 Task: Insert the image as the watermark of "Mark Zuckerberg" Google drive.
Action: Mouse moved to (89, 71)
Screenshot: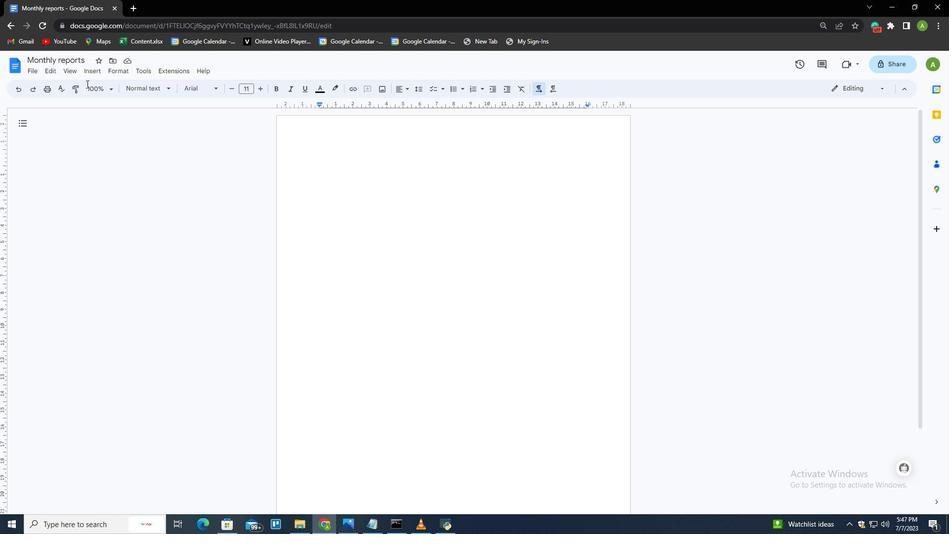 
Action: Mouse pressed left at (89, 71)
Screenshot: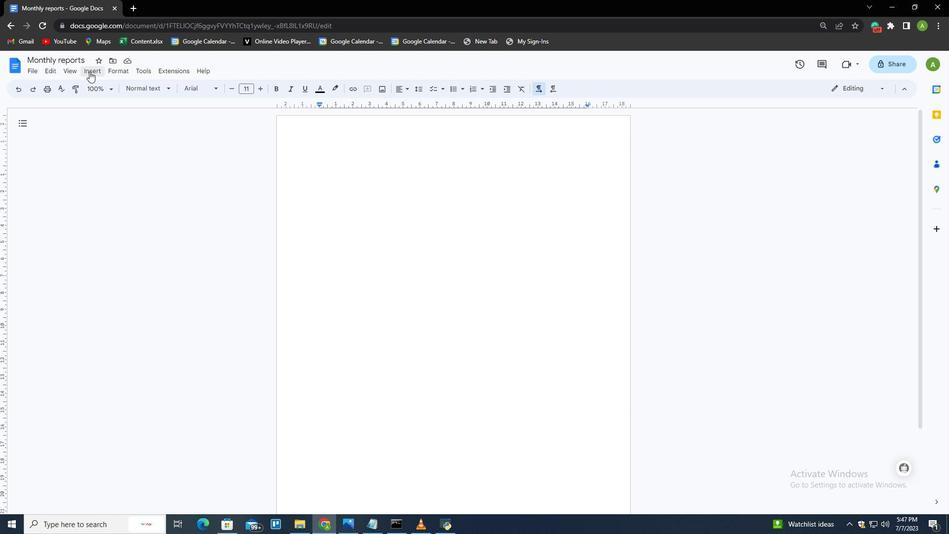 
Action: Mouse moved to (111, 277)
Screenshot: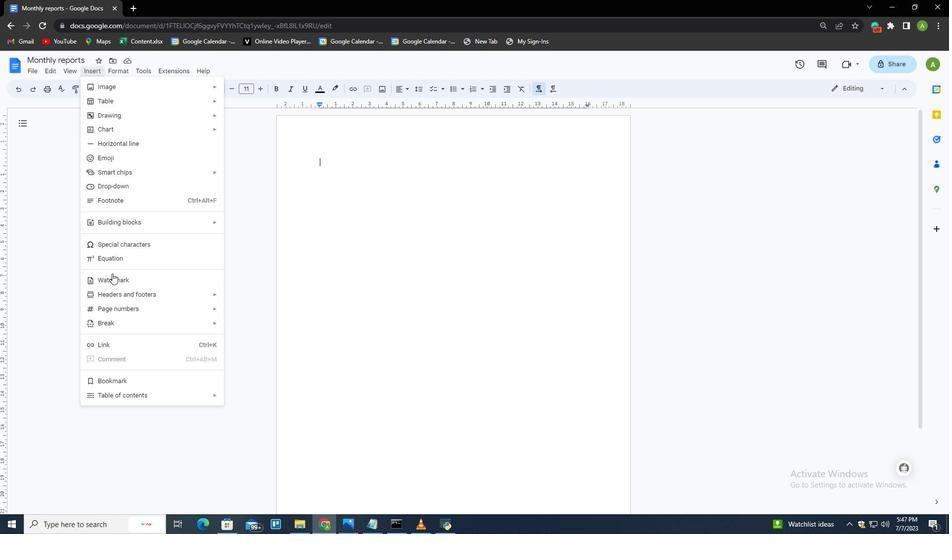 
Action: Mouse pressed left at (111, 277)
Screenshot: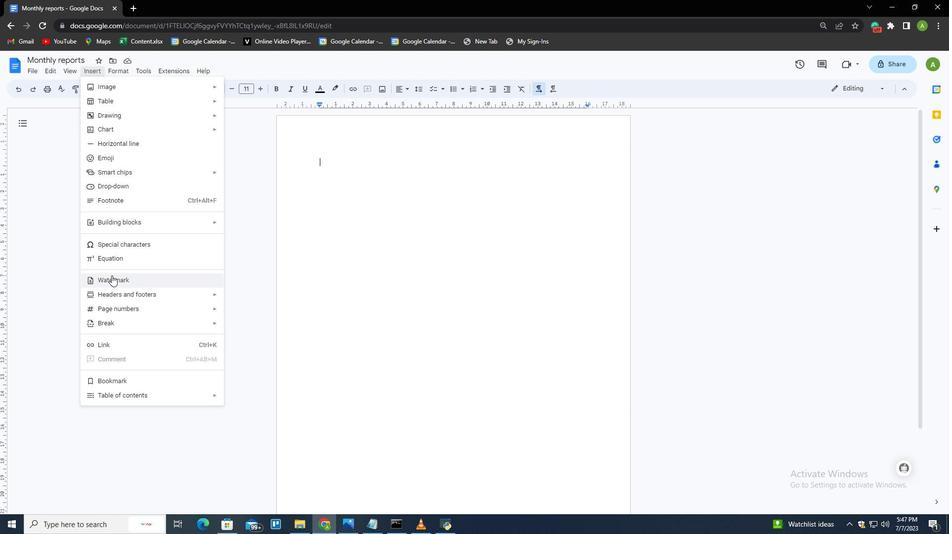 
Action: Mouse moved to (840, 183)
Screenshot: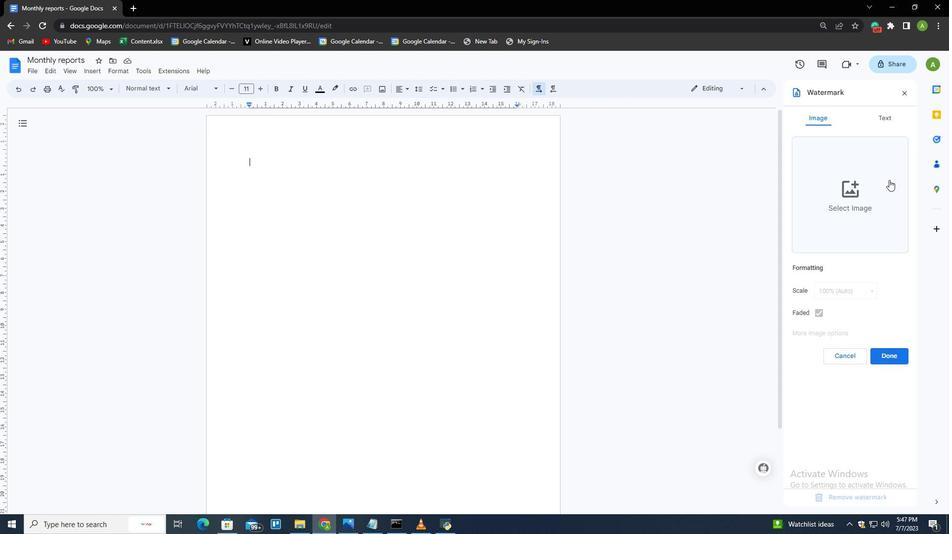 
Action: Mouse pressed left at (840, 183)
Screenshot: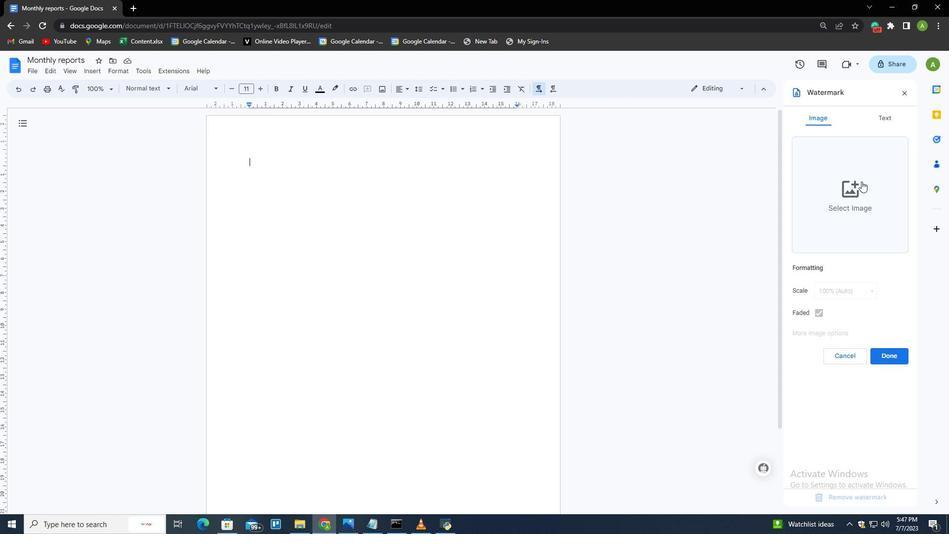 
Action: Mouse moved to (319, 128)
Screenshot: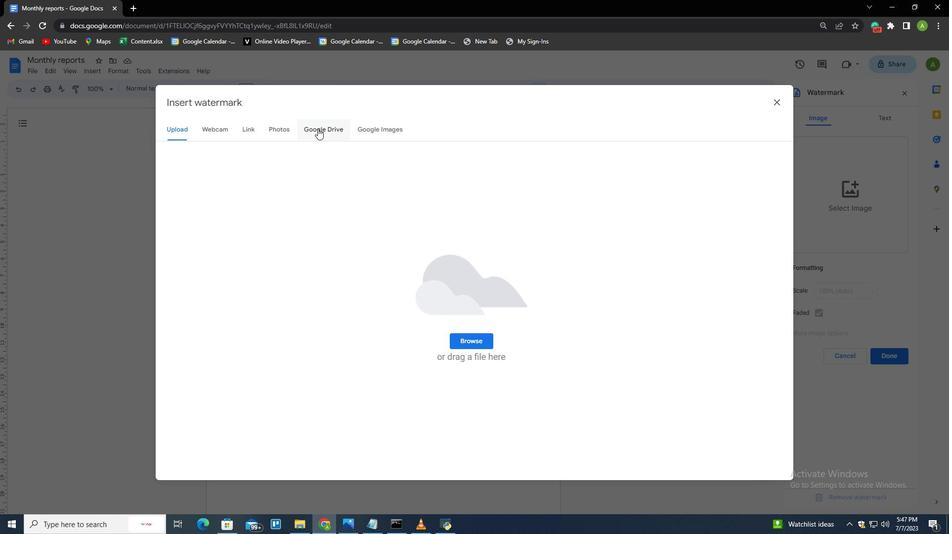 
Action: Mouse pressed left at (319, 128)
Screenshot: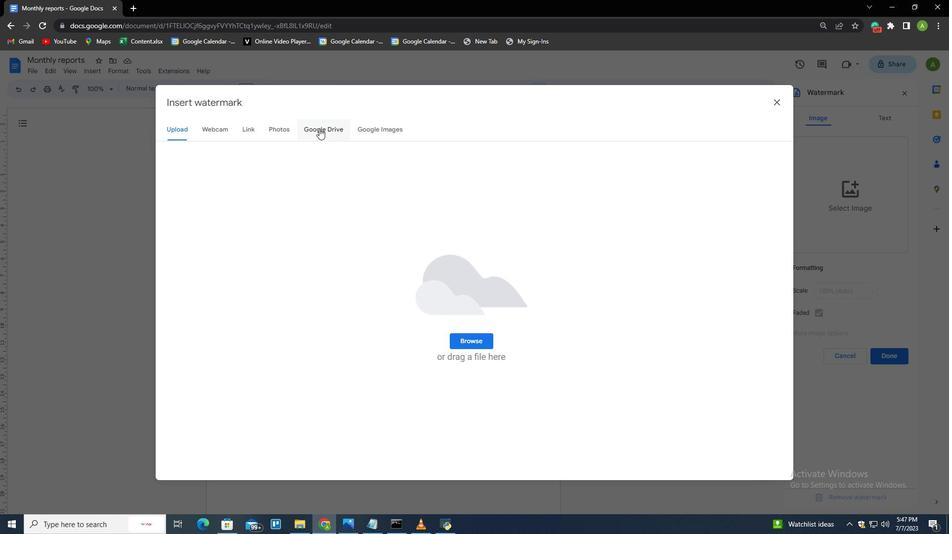 
Action: Mouse moved to (291, 207)
Screenshot: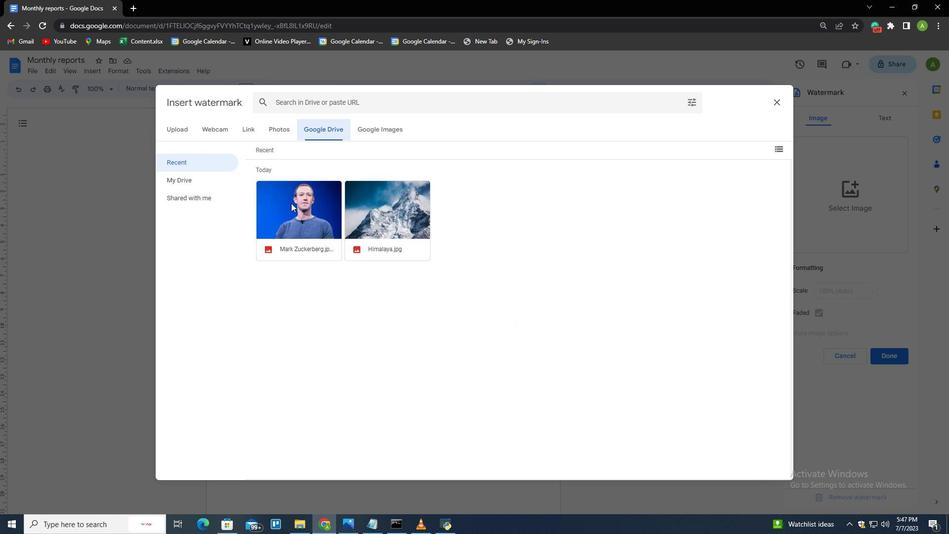 
Action: Mouse pressed left at (291, 207)
Screenshot: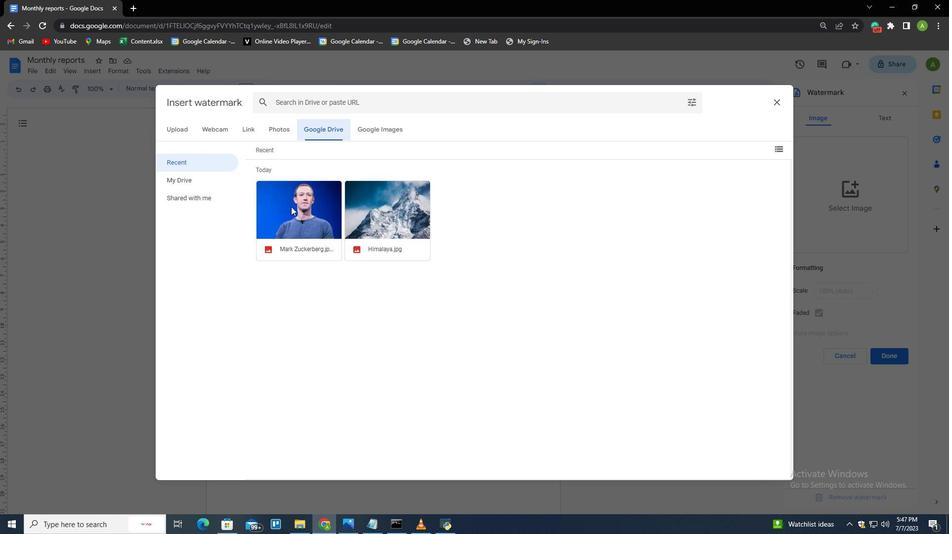 
Action: Mouse moved to (776, 465)
Screenshot: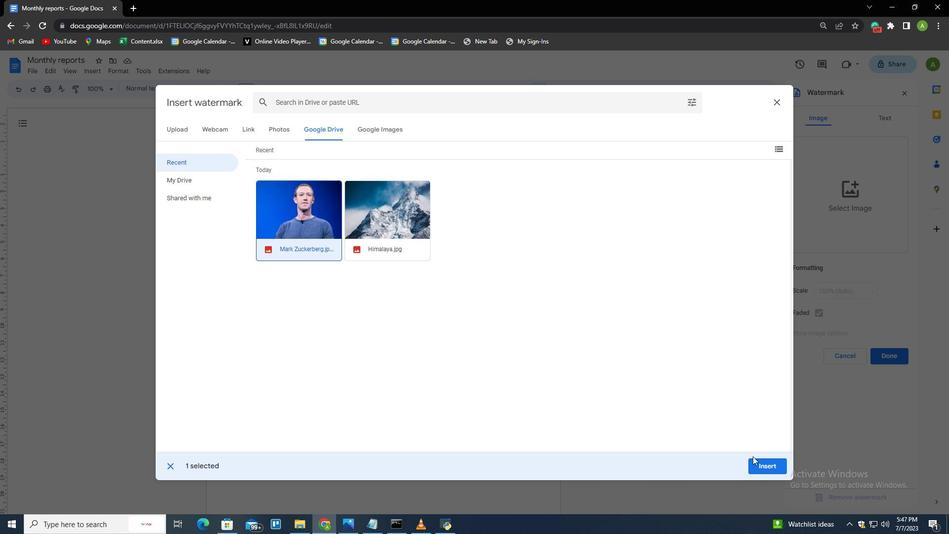 
Action: Mouse pressed left at (776, 465)
Screenshot: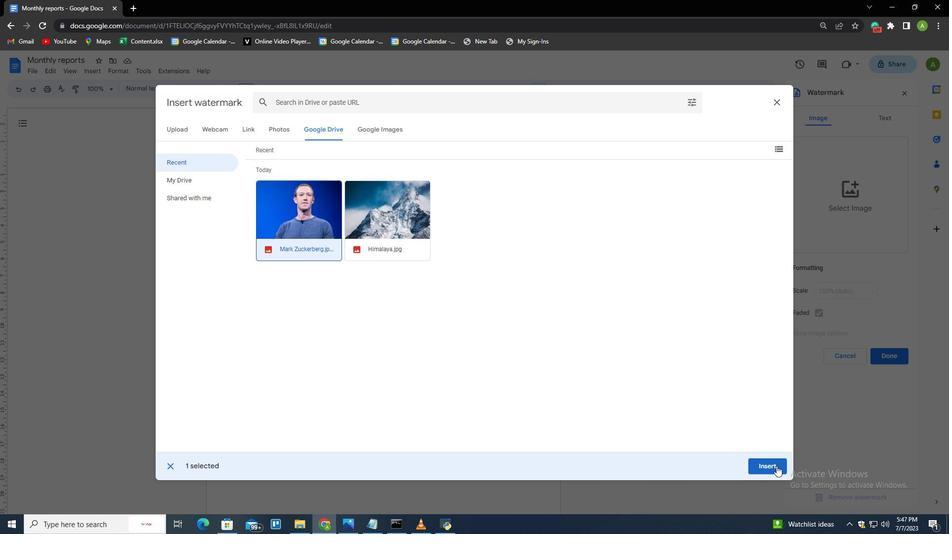 
Action: Mouse moved to (904, 356)
Screenshot: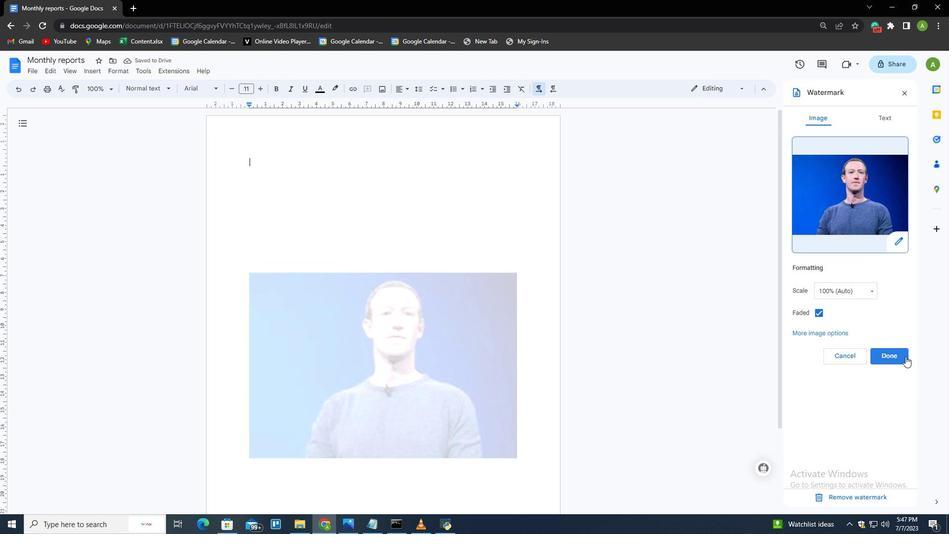 
Action: Mouse pressed left at (904, 356)
Screenshot: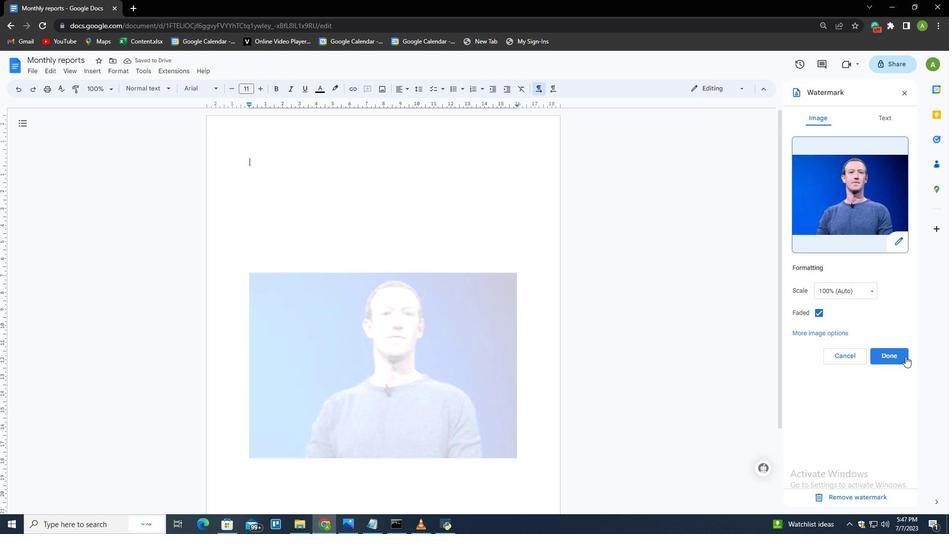 
Action: Mouse moved to (383, 330)
Screenshot: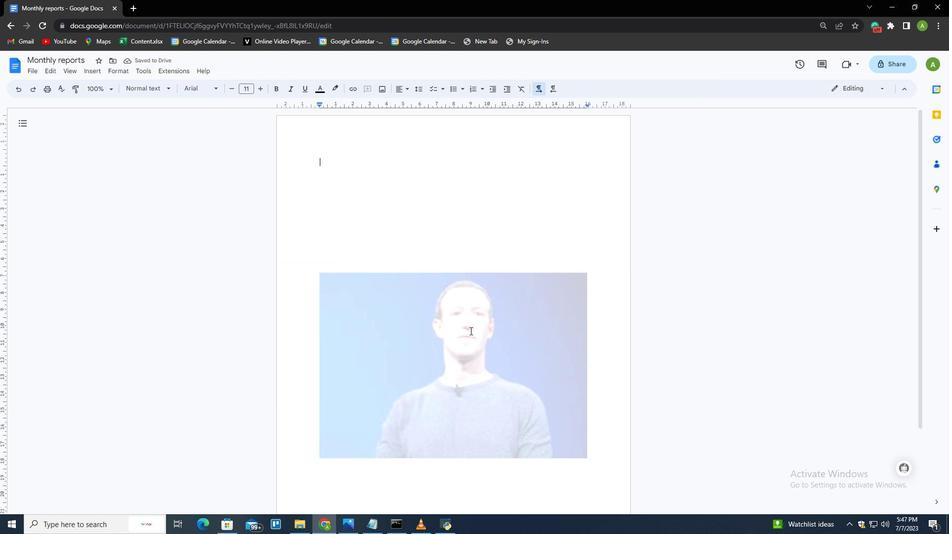 
